 Task: Update the home type of the saved search to house.
Action: Mouse moved to (317, 244)
Screenshot: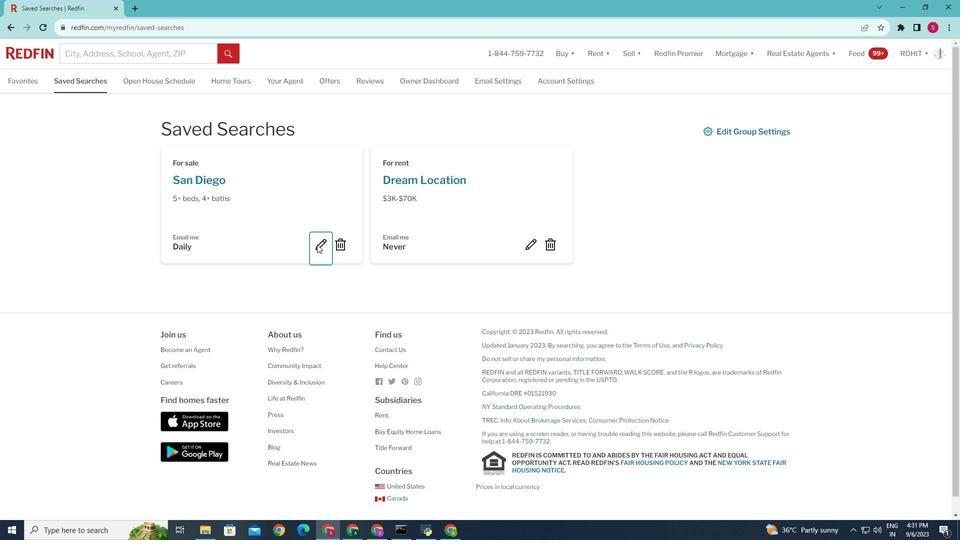 
Action: Mouse pressed left at (317, 244)
Screenshot: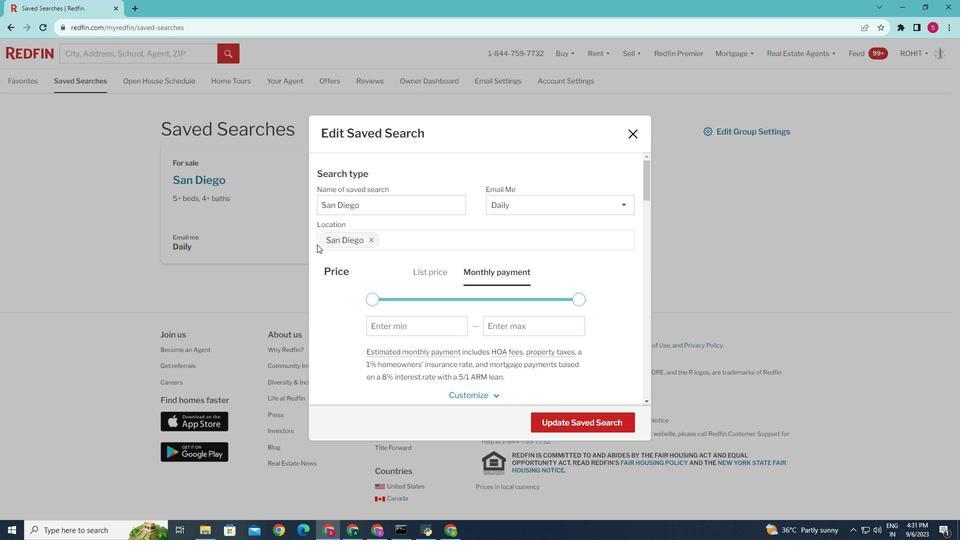 
Action: Mouse moved to (349, 249)
Screenshot: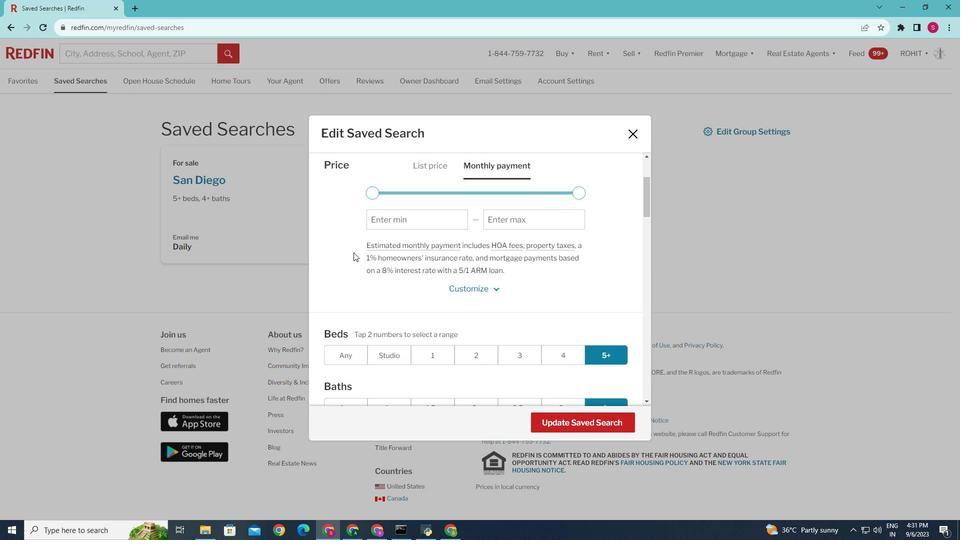 
Action: Mouse scrolled (349, 249) with delta (0, 0)
Screenshot: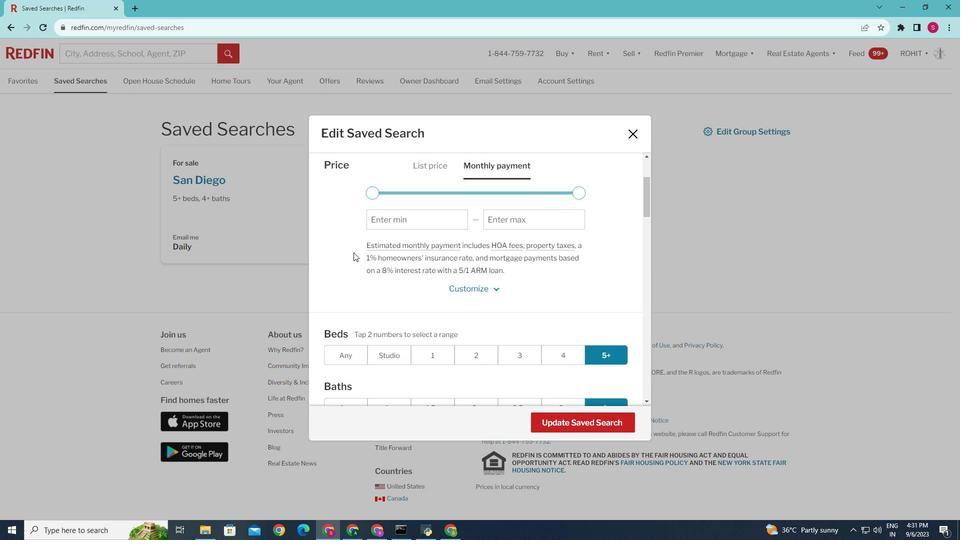 
Action: Mouse moved to (353, 252)
Screenshot: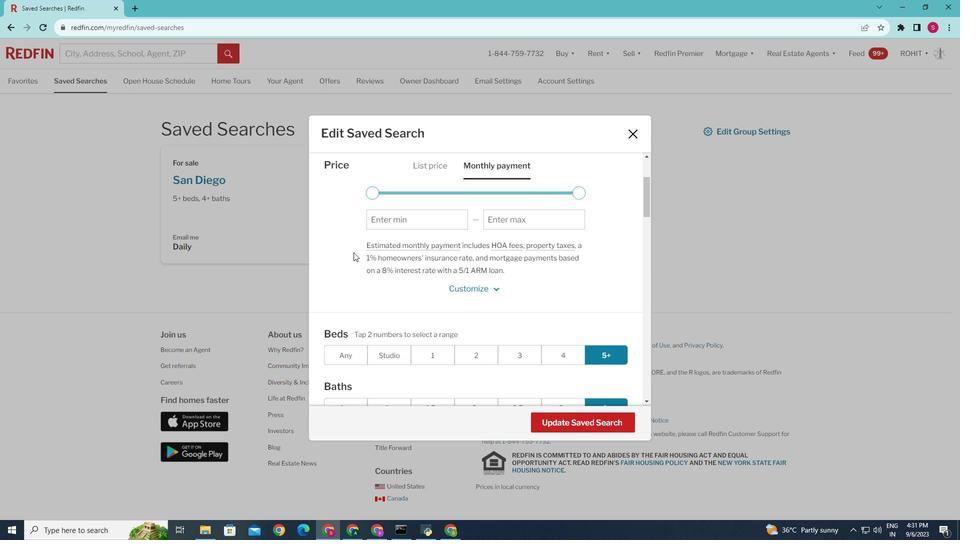 
Action: Mouse scrolled (353, 252) with delta (0, 0)
Screenshot: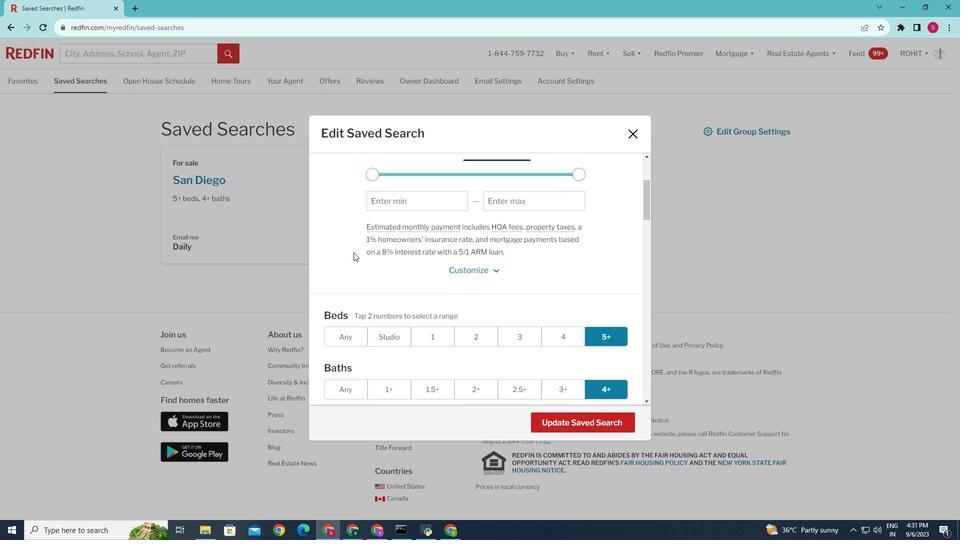 
Action: Mouse scrolled (353, 252) with delta (0, 0)
Screenshot: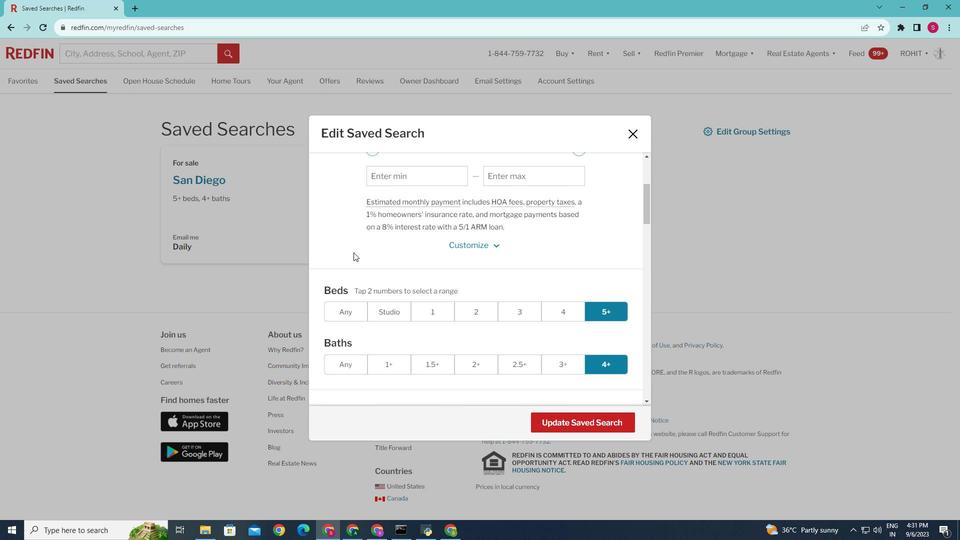 
Action: Mouse scrolled (353, 252) with delta (0, 0)
Screenshot: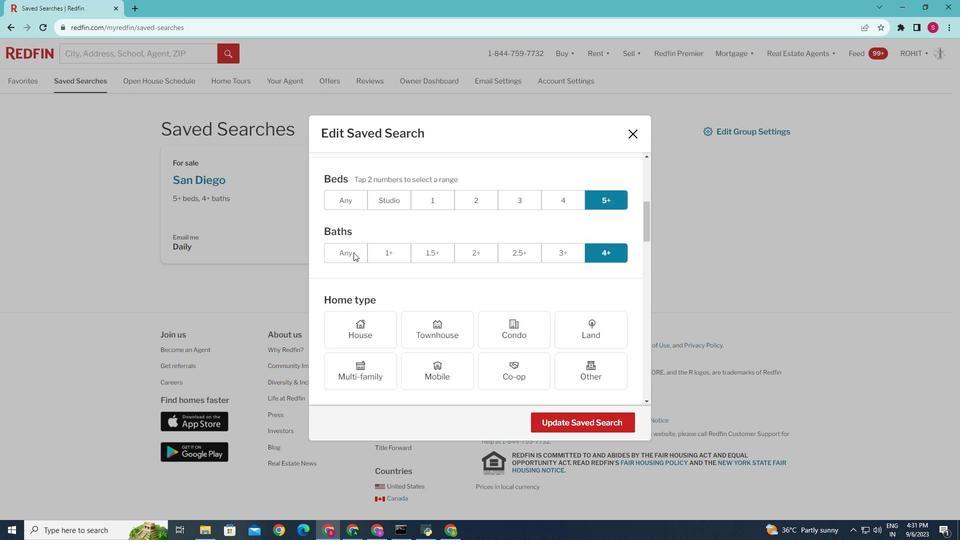 
Action: Mouse scrolled (353, 252) with delta (0, 0)
Screenshot: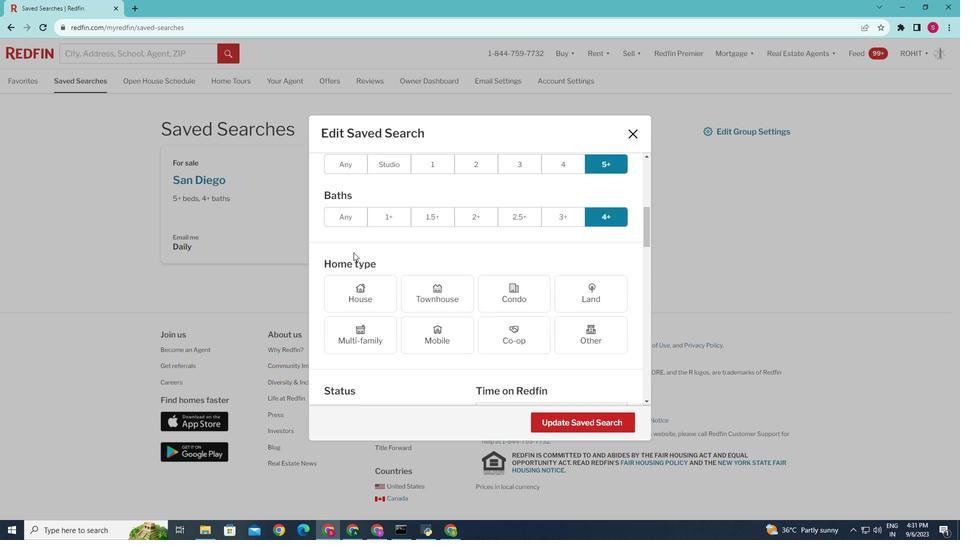 
Action: Mouse scrolled (353, 252) with delta (0, 0)
Screenshot: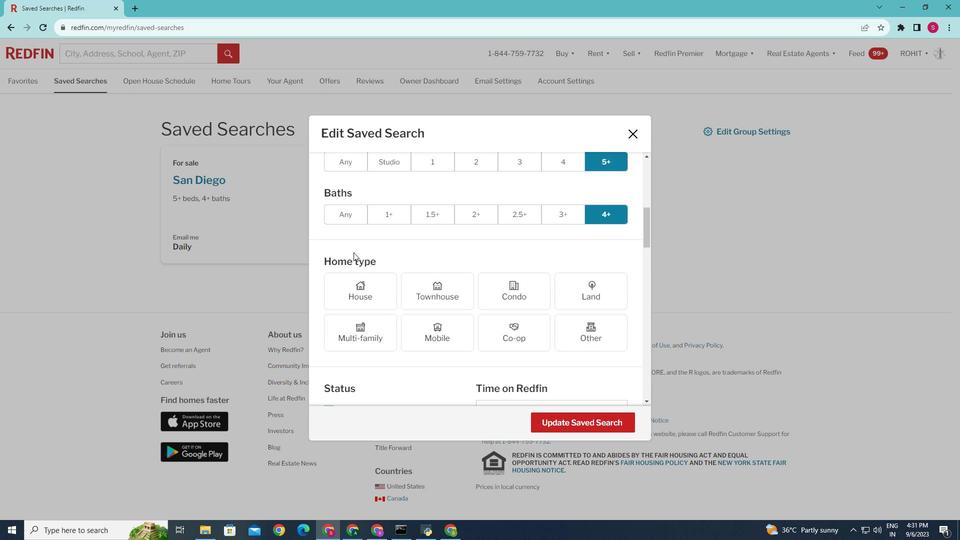 
Action: Mouse moved to (361, 294)
Screenshot: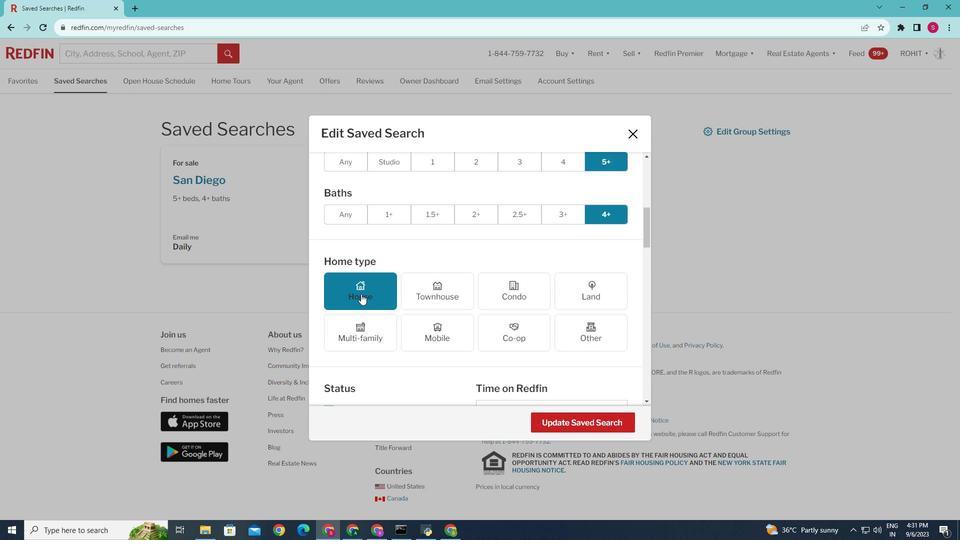 
Action: Mouse pressed left at (361, 294)
Screenshot: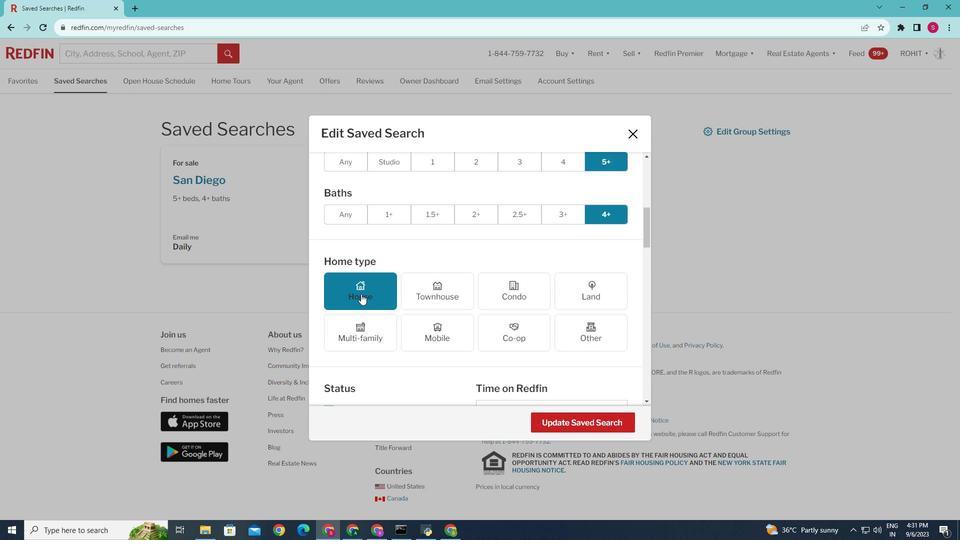 
Action: Mouse moved to (561, 421)
Screenshot: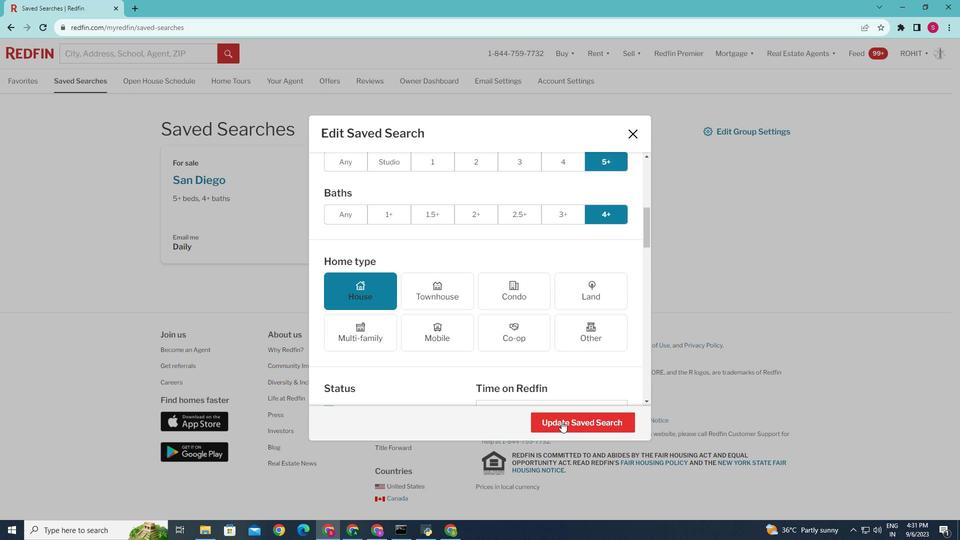 
Action: Mouse pressed left at (561, 421)
Screenshot: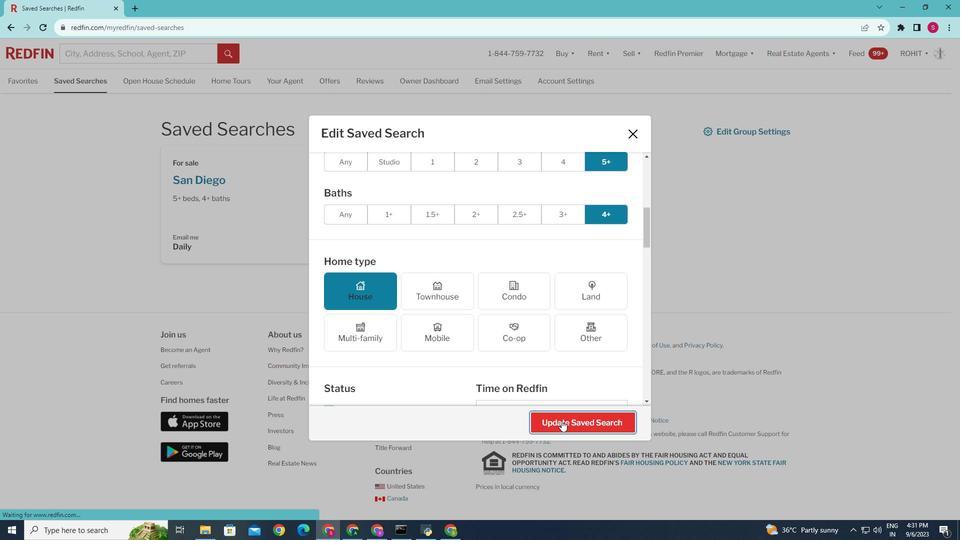 
Action: Mouse moved to (498, 347)
Screenshot: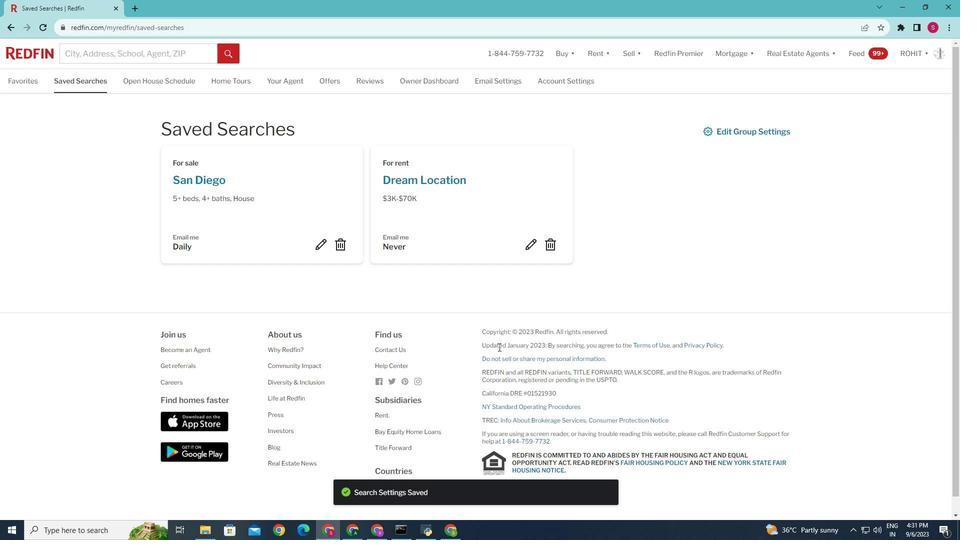 
